 Task: Add the task  Implement a new remote support system for a company's IT department to the section Bug Bash in the project AgileFever and add a Due Date to the respective task as 2023/12/21
Action: Mouse moved to (942, 470)
Screenshot: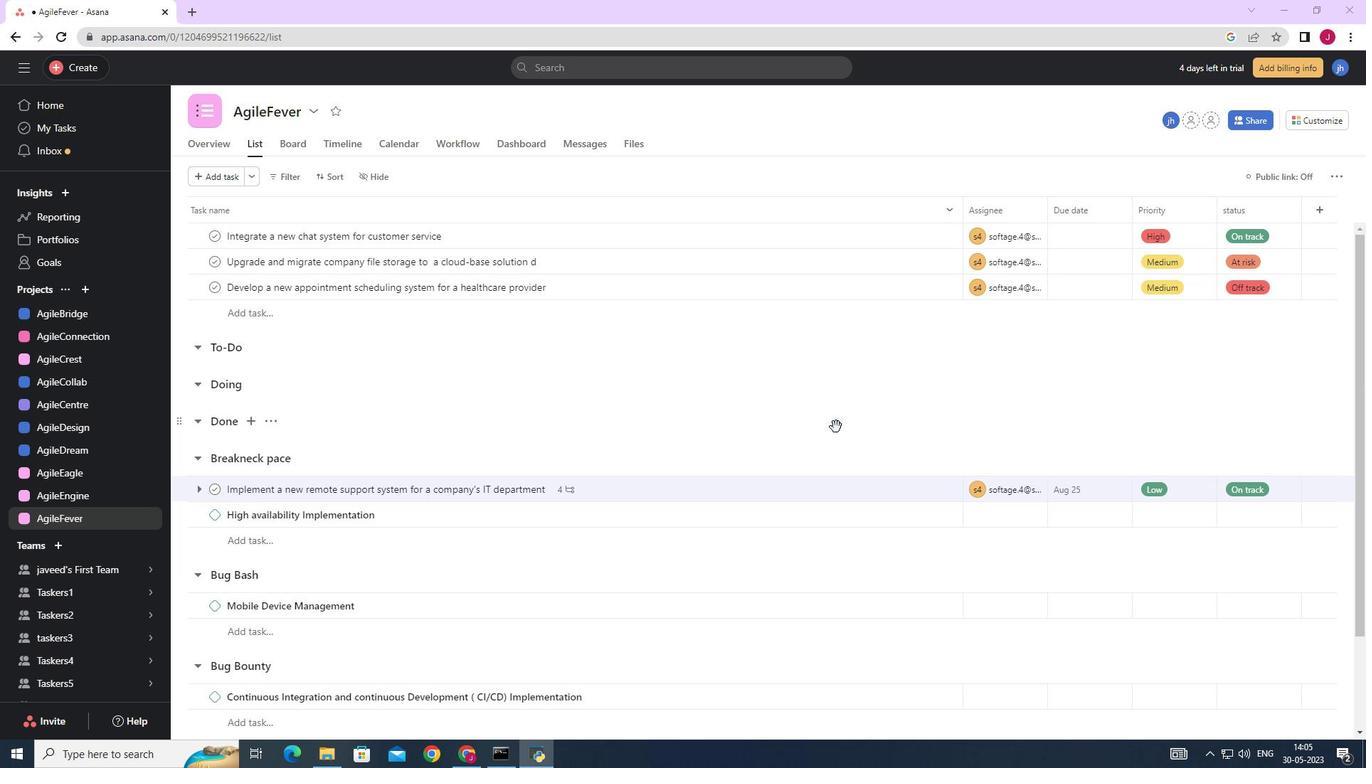 
Action: Mouse scrolled (942, 469) with delta (0, 0)
Screenshot: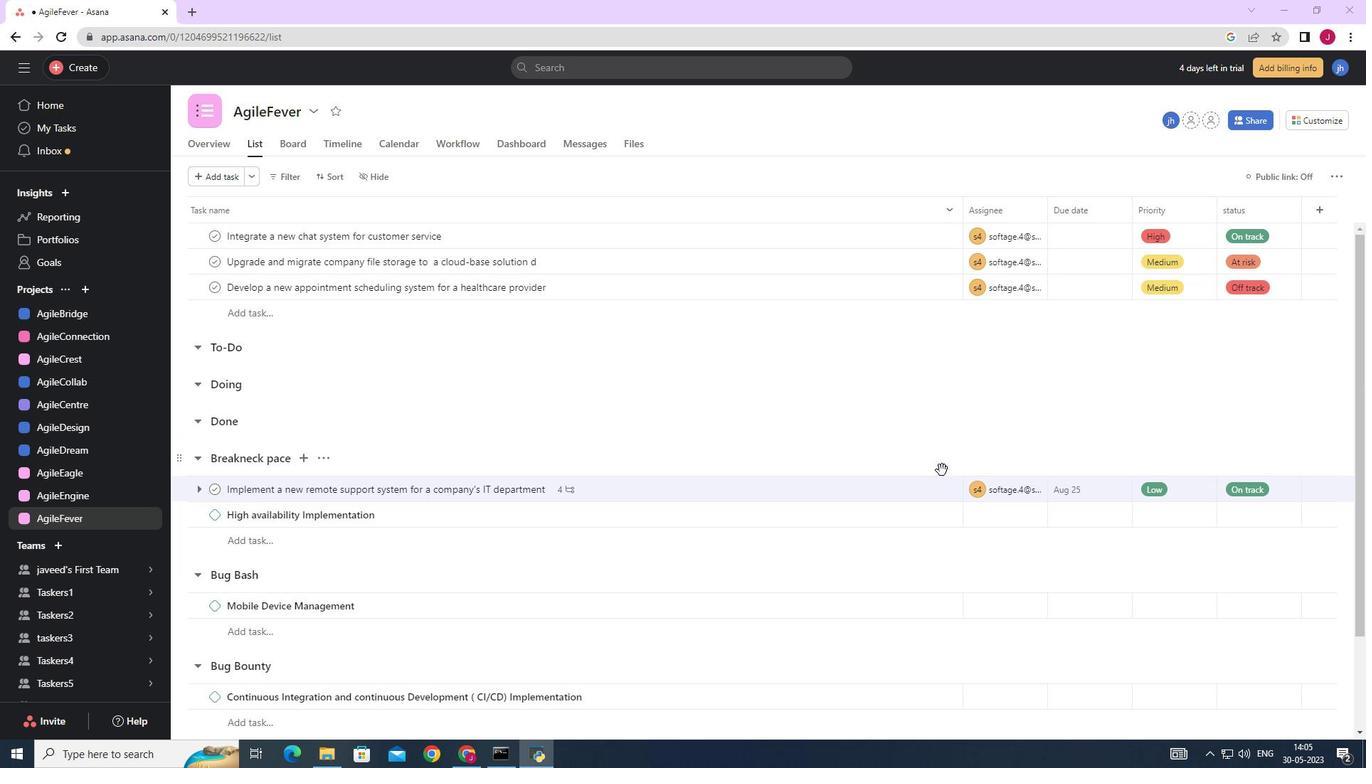 
Action: Mouse scrolled (942, 469) with delta (0, 0)
Screenshot: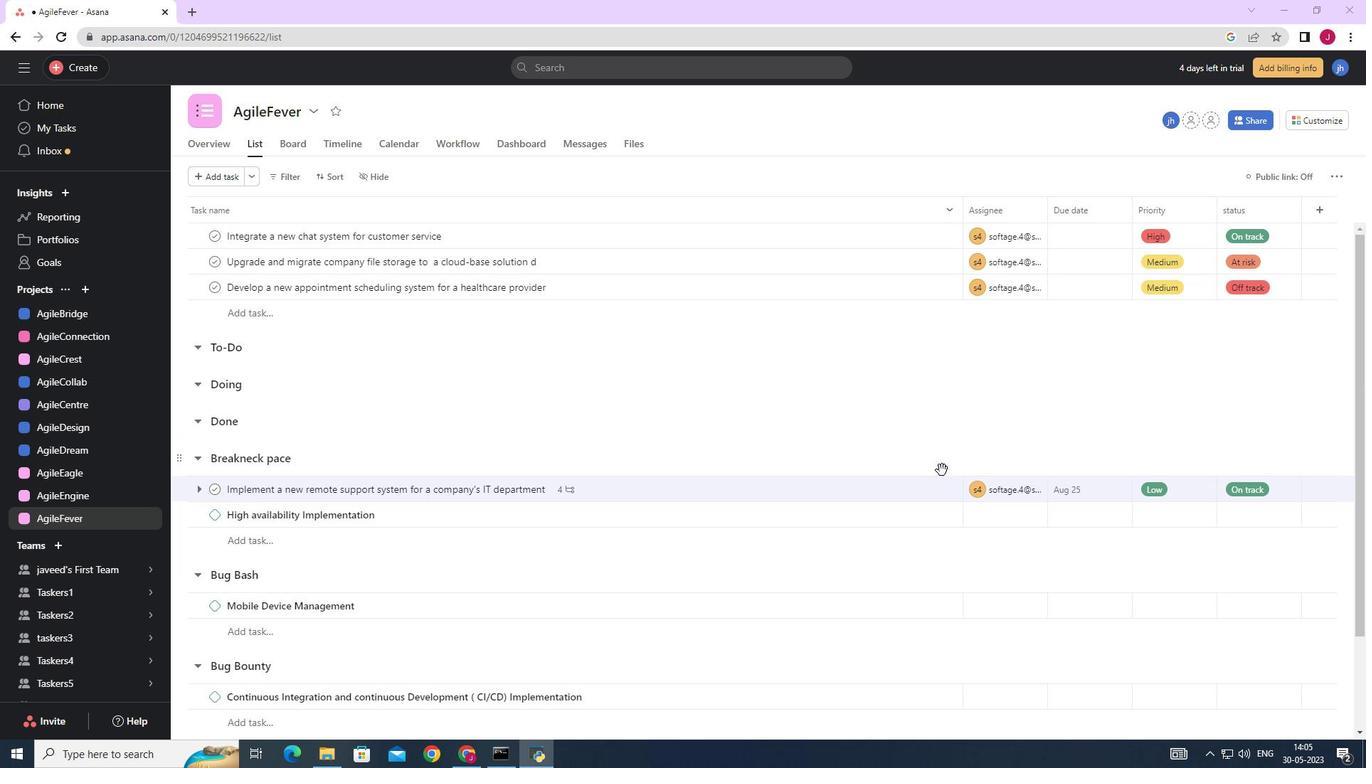 
Action: Mouse moved to (927, 374)
Screenshot: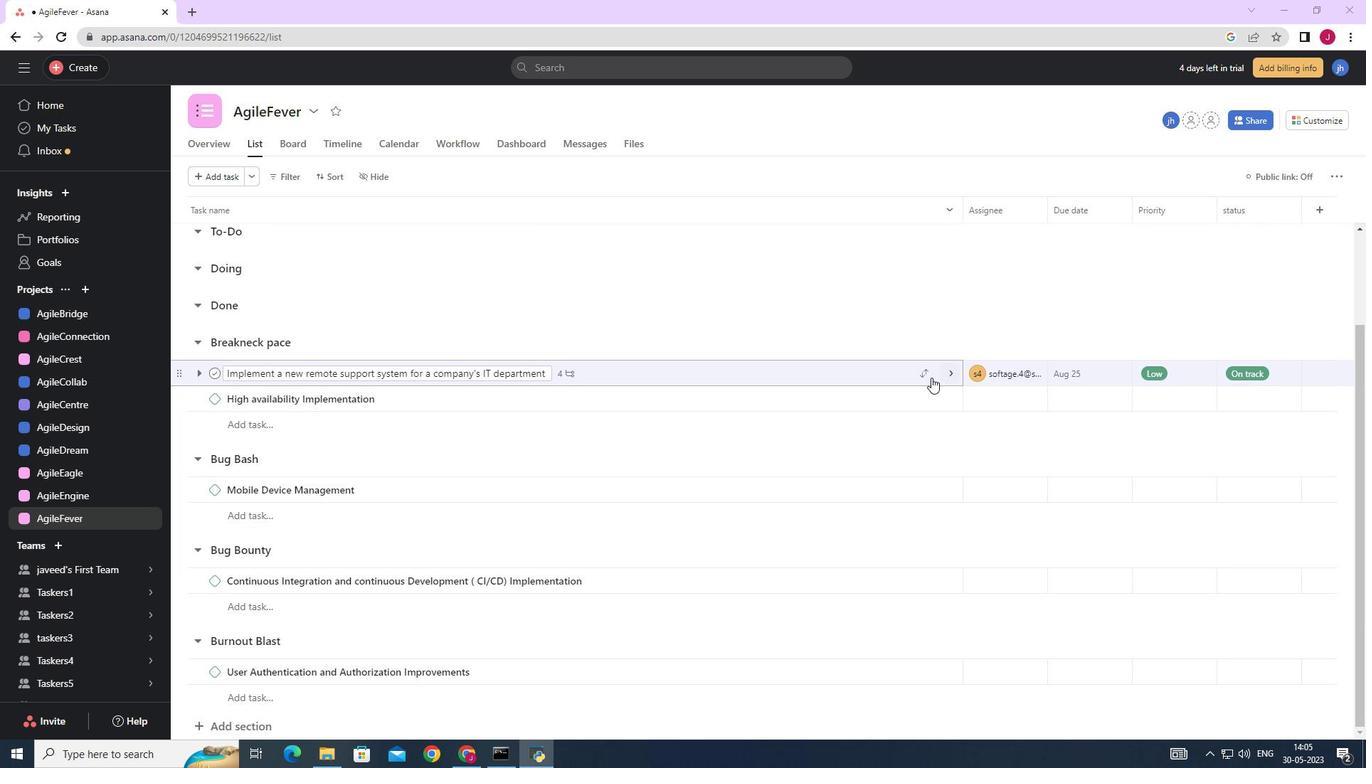 
Action: Mouse pressed left at (927, 374)
Screenshot: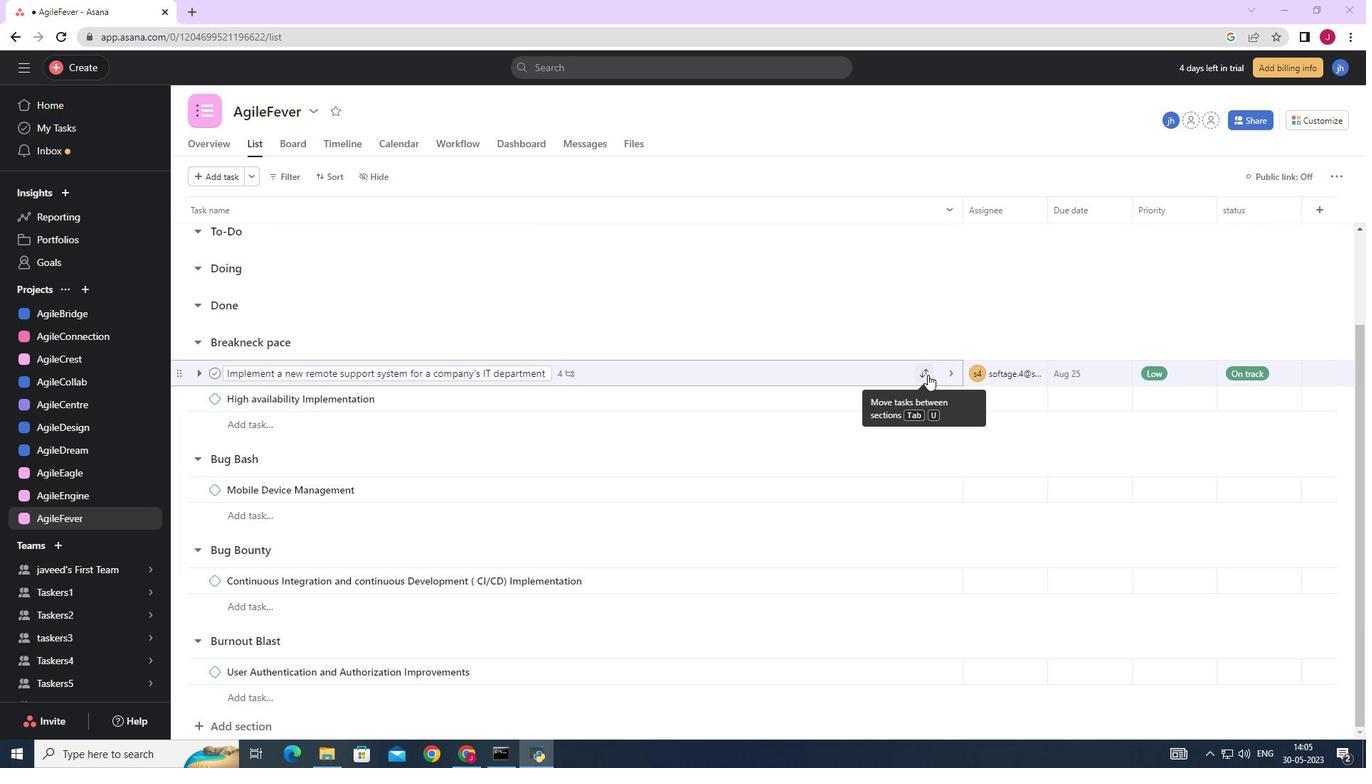 
Action: Mouse moved to (872, 559)
Screenshot: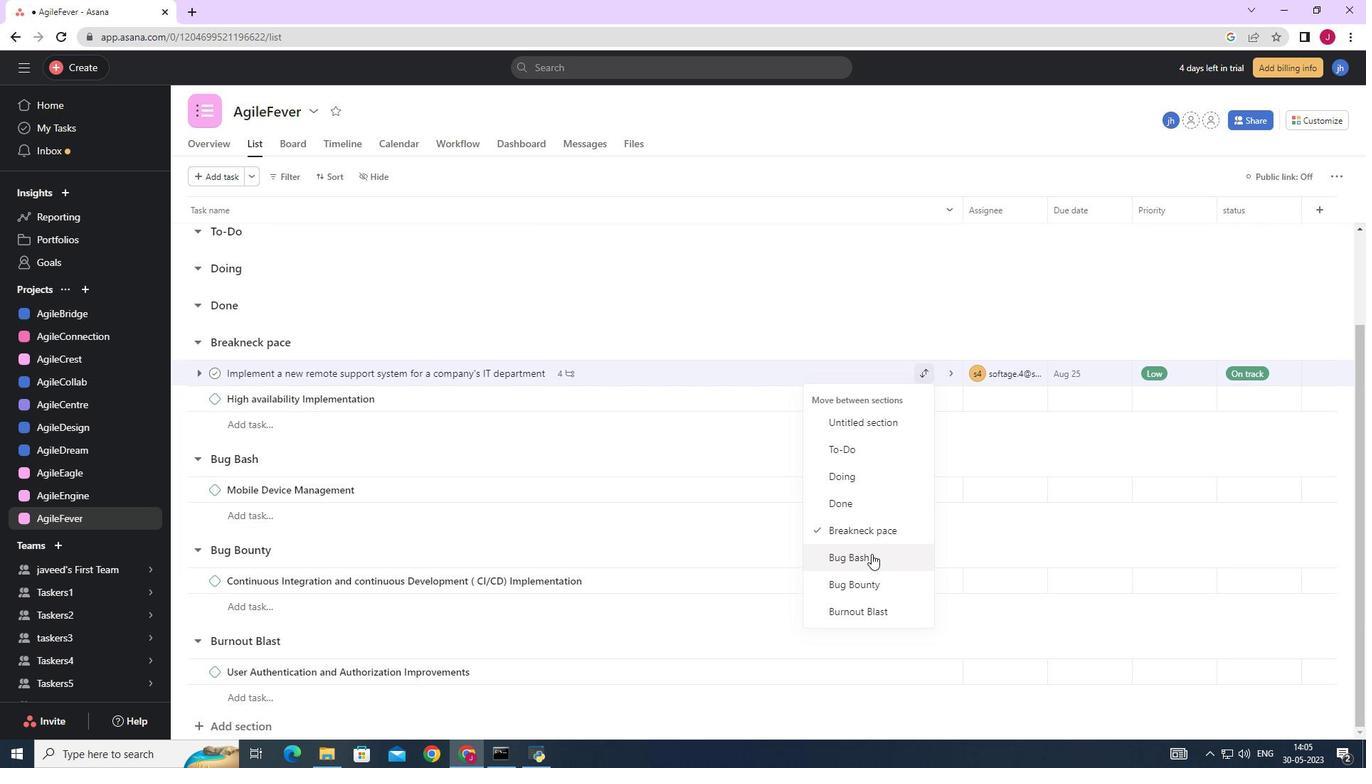 
Action: Mouse pressed left at (872, 559)
Screenshot: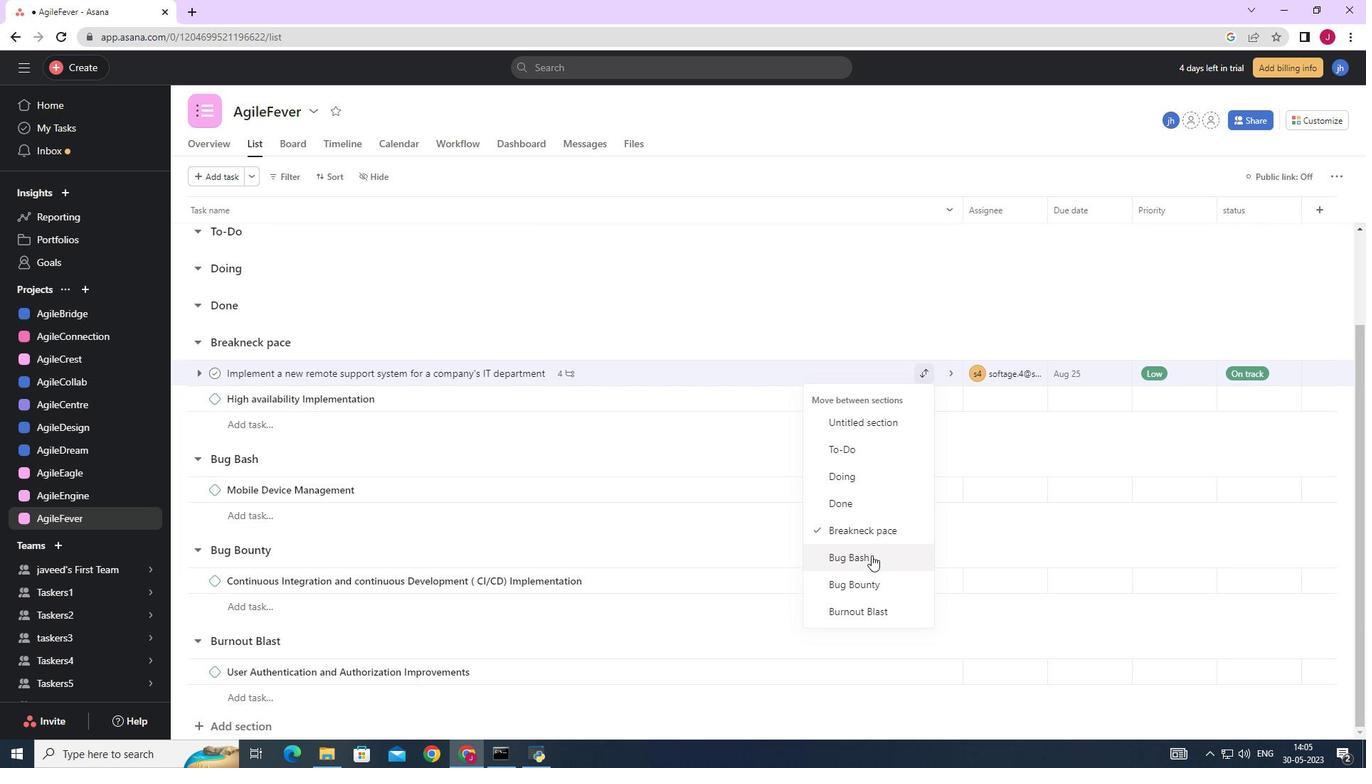 
Action: Mouse moved to (1100, 475)
Screenshot: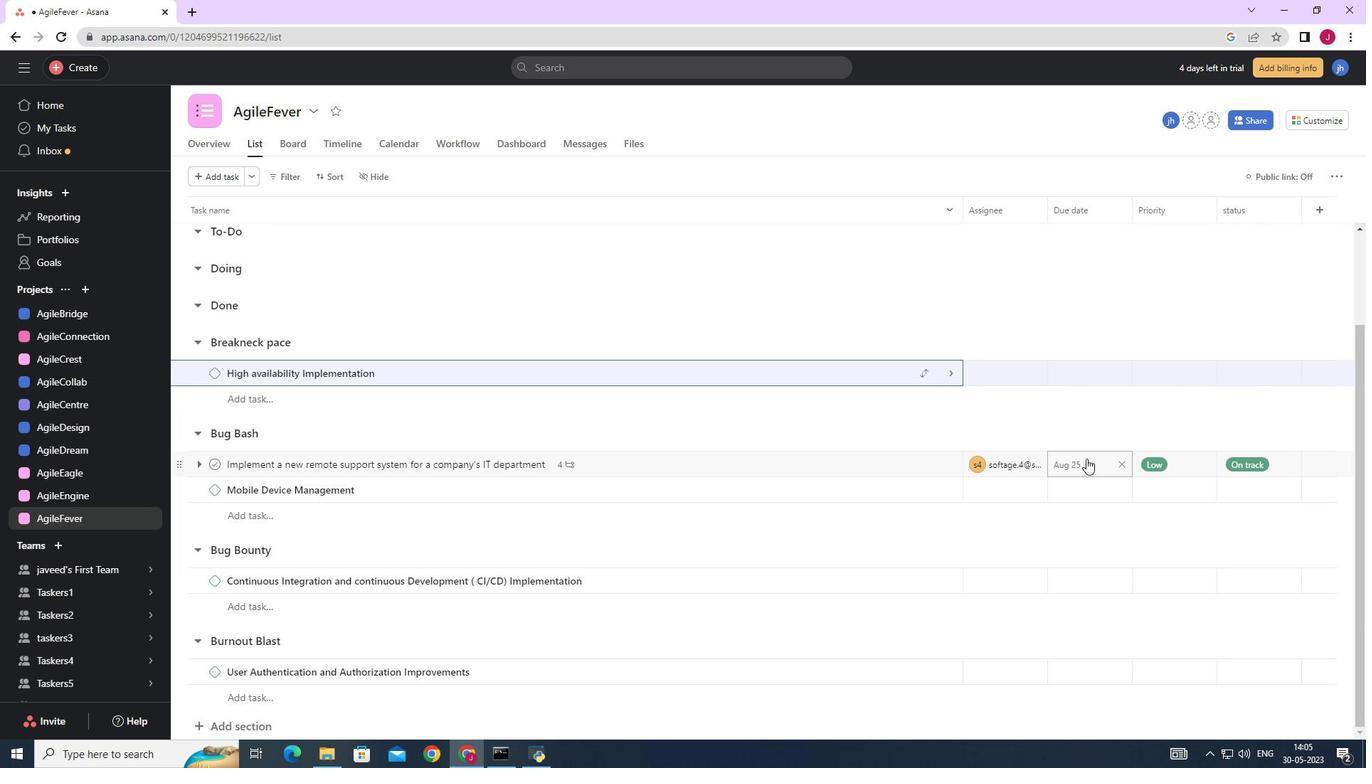 
Action: Mouse pressed left at (1100, 475)
Screenshot: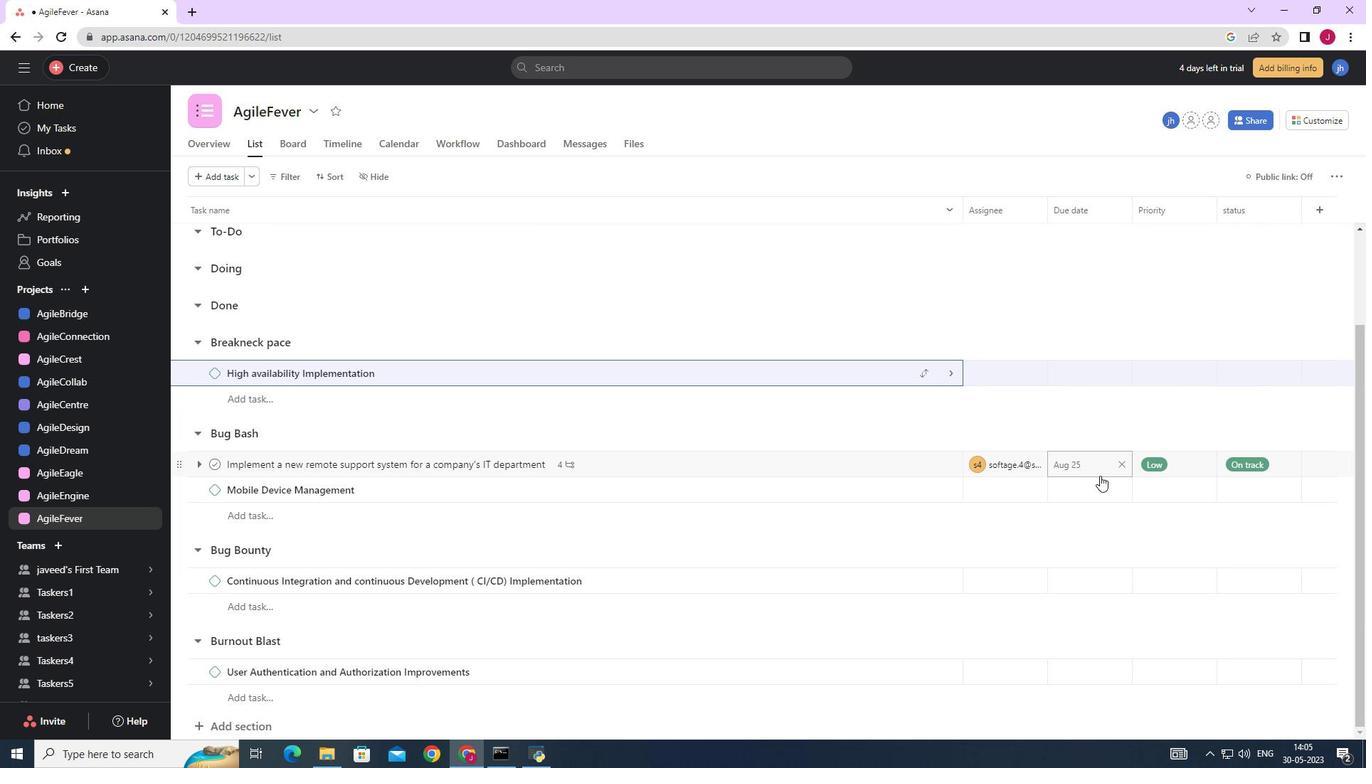 
Action: Mouse moved to (1077, 236)
Screenshot: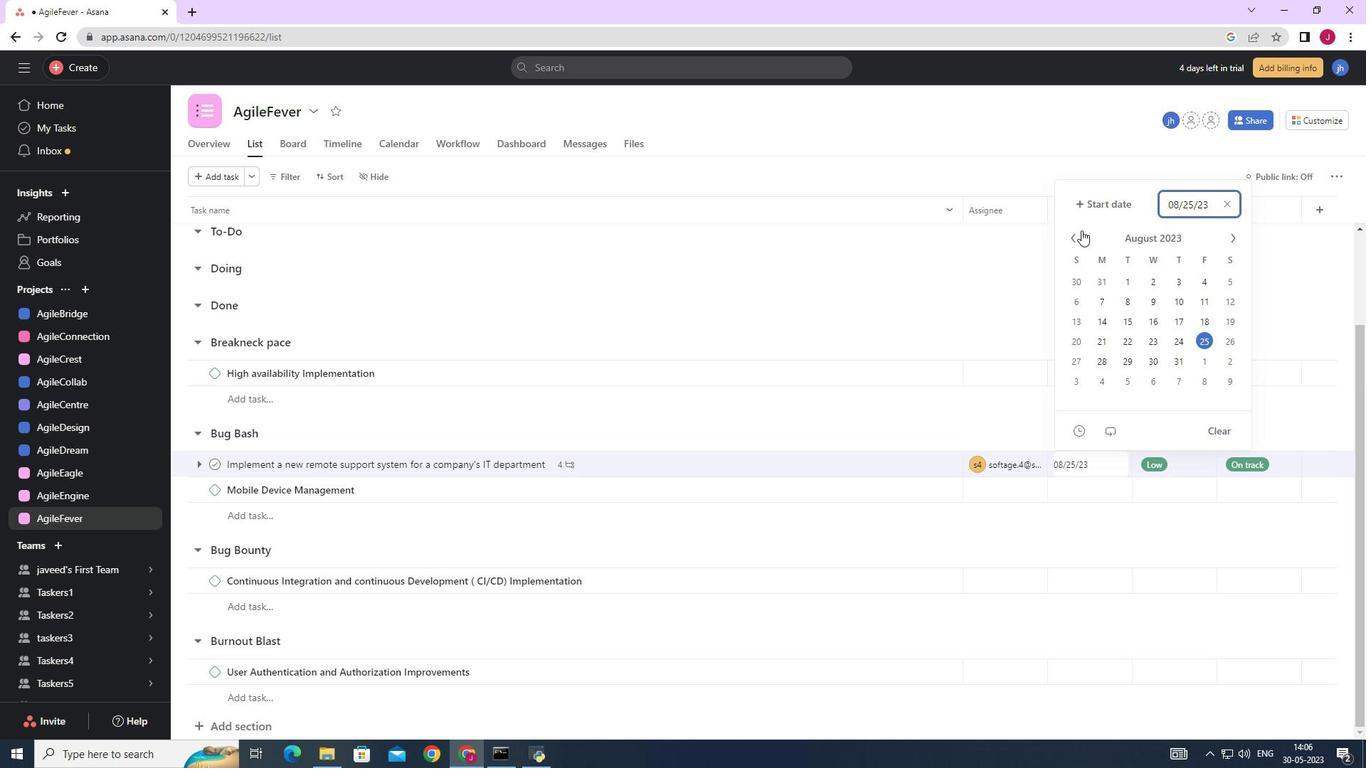 
Action: Mouse pressed left at (1077, 236)
Screenshot: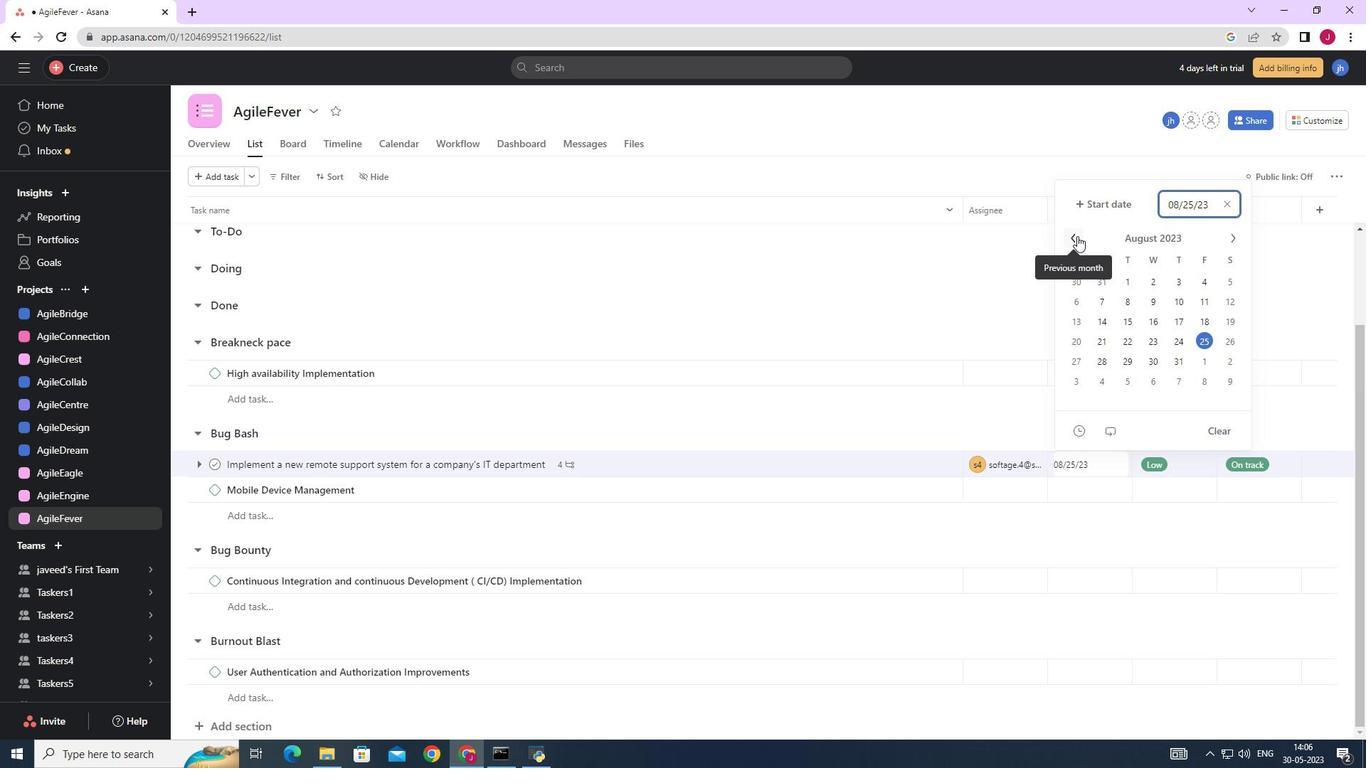 
Action: Mouse moved to (1228, 237)
Screenshot: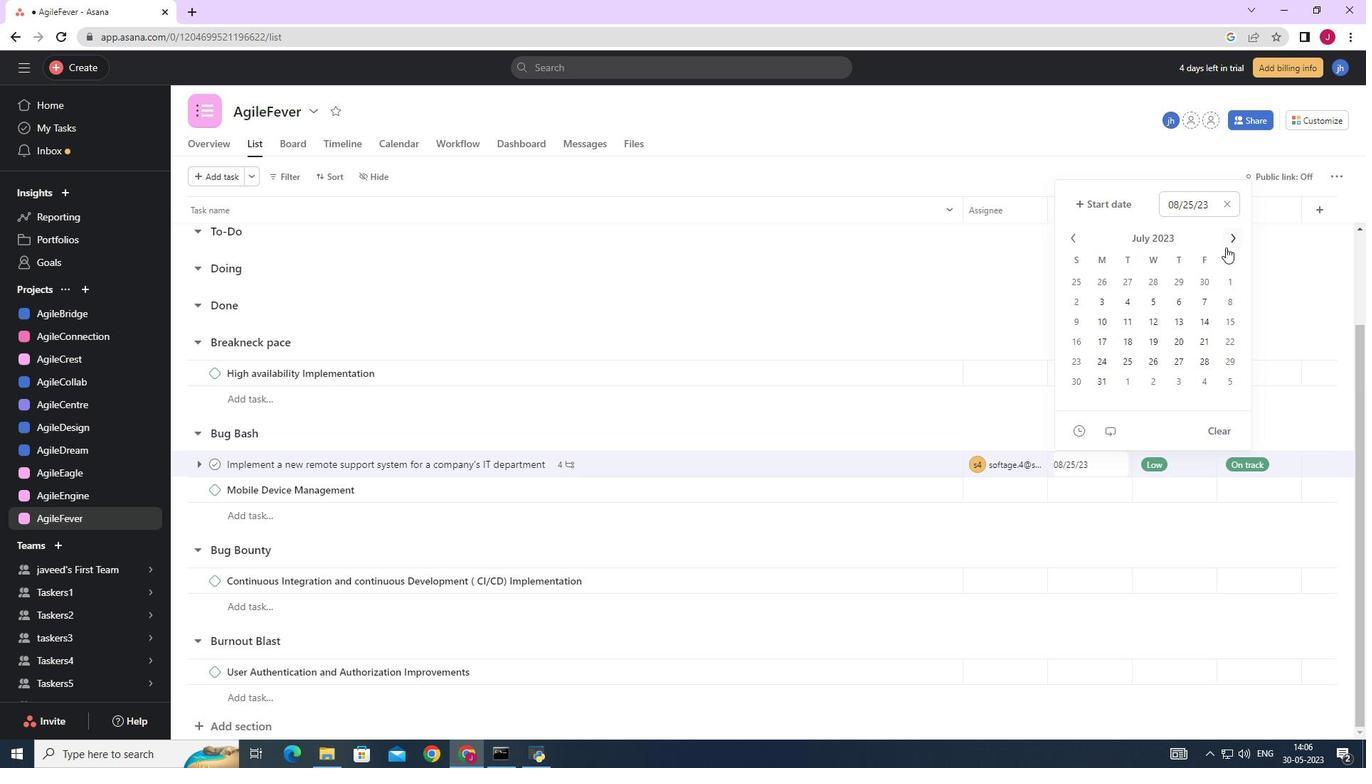 
Action: Mouse pressed left at (1228, 237)
Screenshot: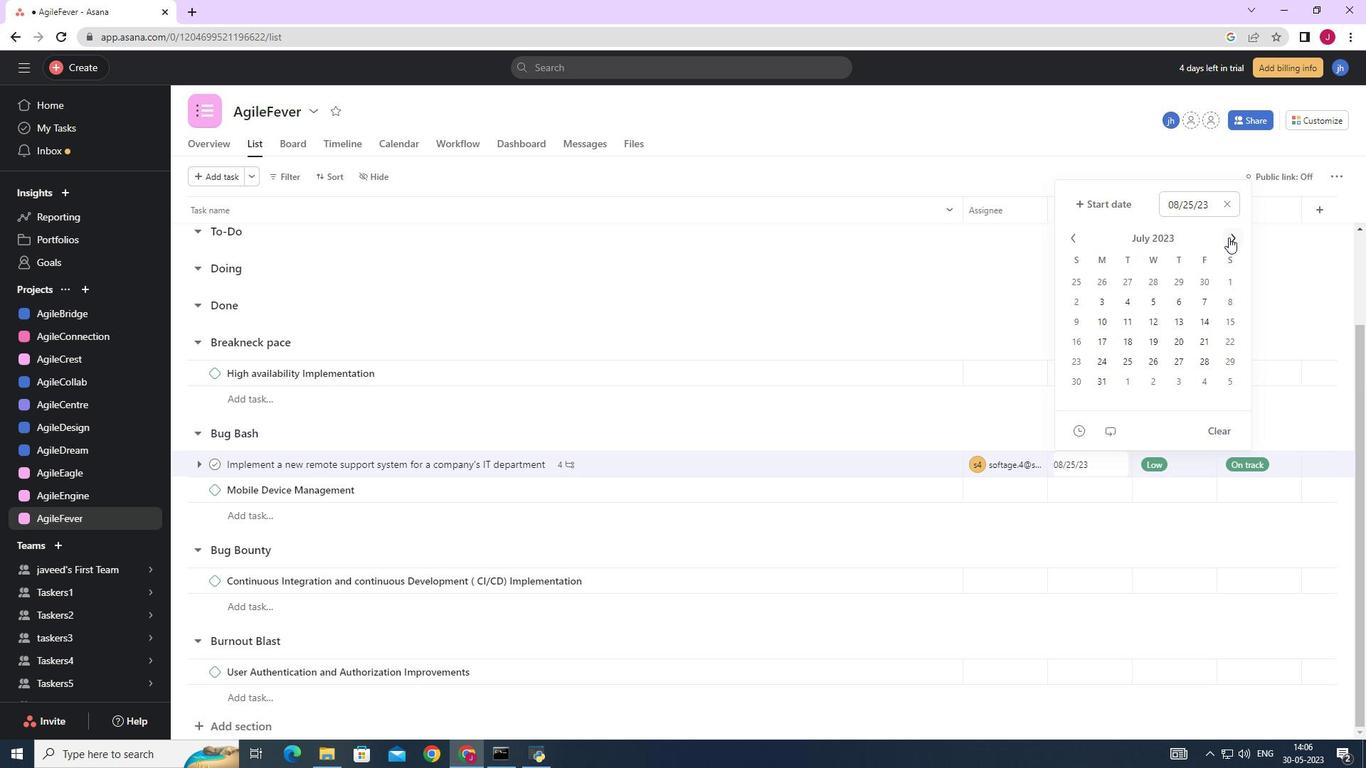 
Action: Mouse pressed left at (1228, 237)
Screenshot: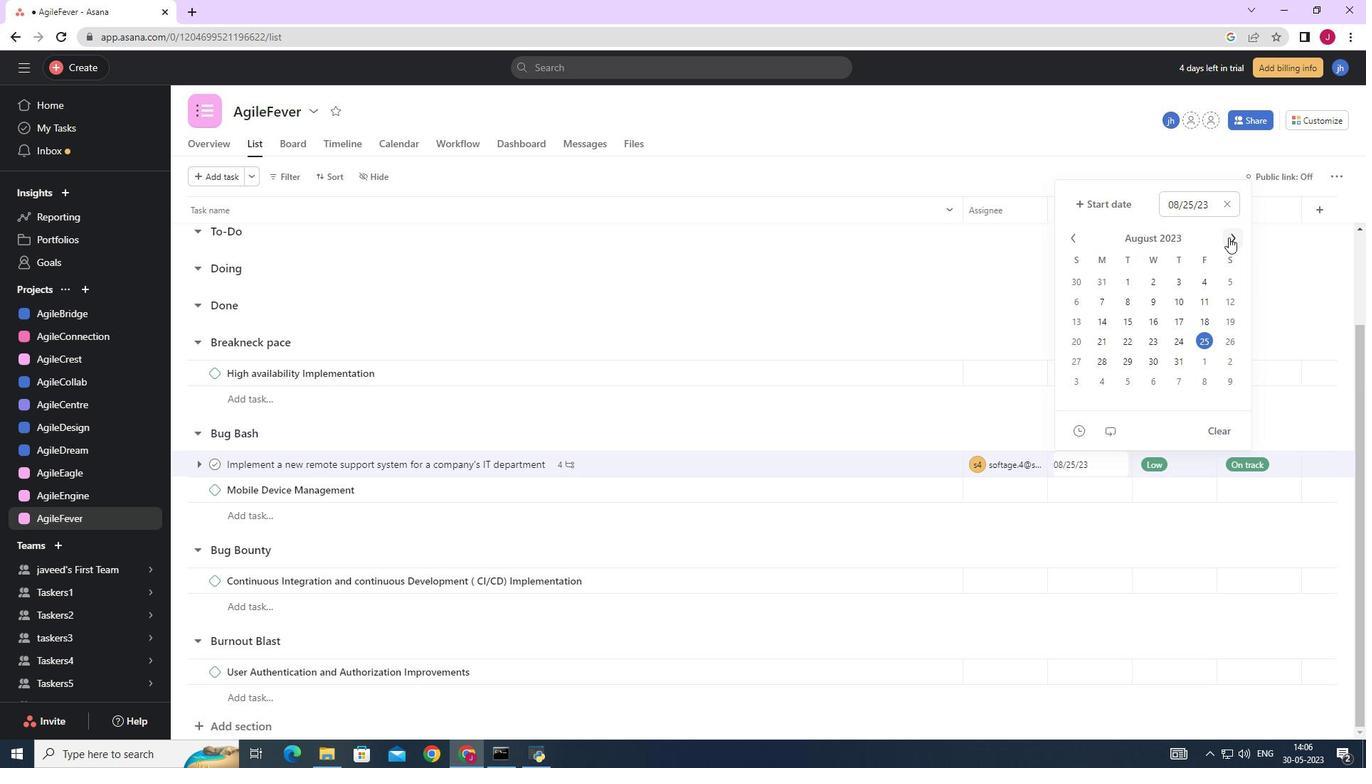 
Action: Mouse pressed left at (1228, 237)
Screenshot: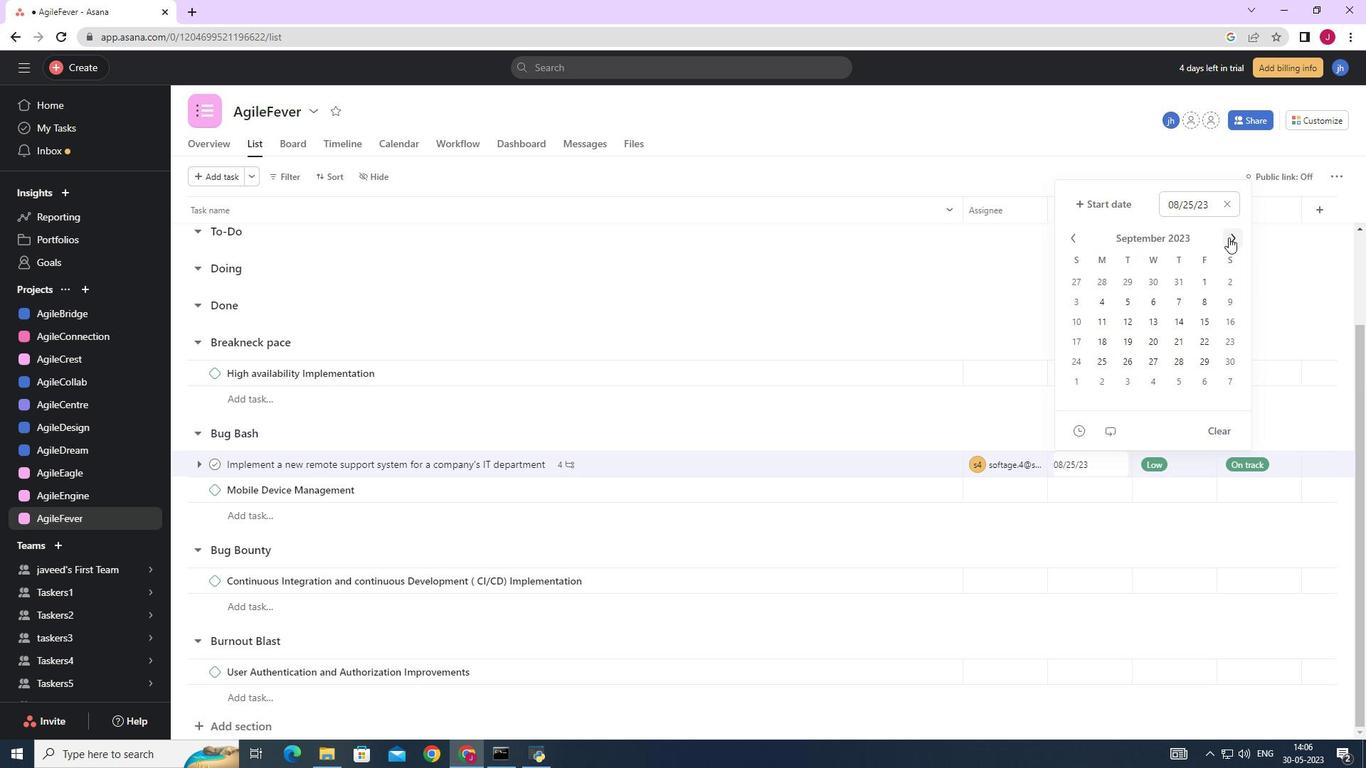 
Action: Mouse pressed left at (1228, 237)
Screenshot: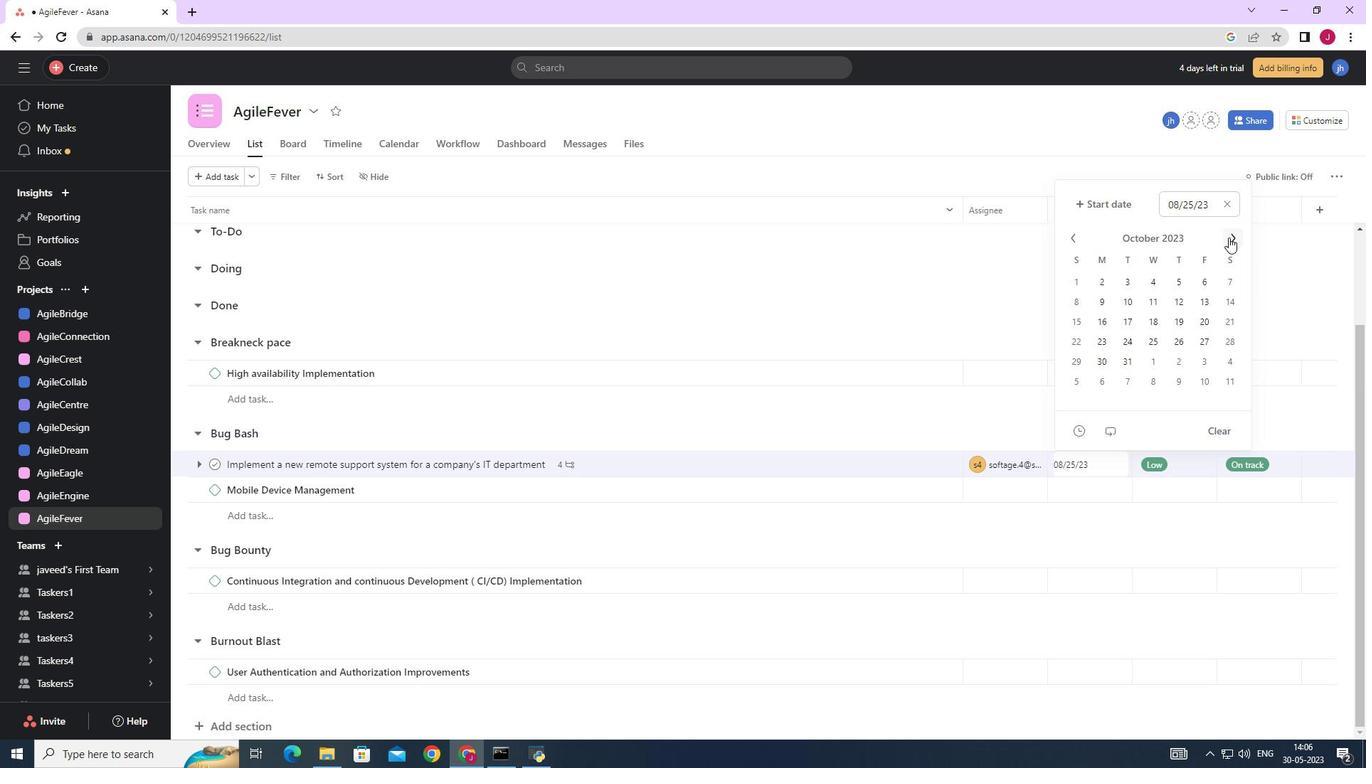 
Action: Mouse pressed left at (1228, 237)
Screenshot: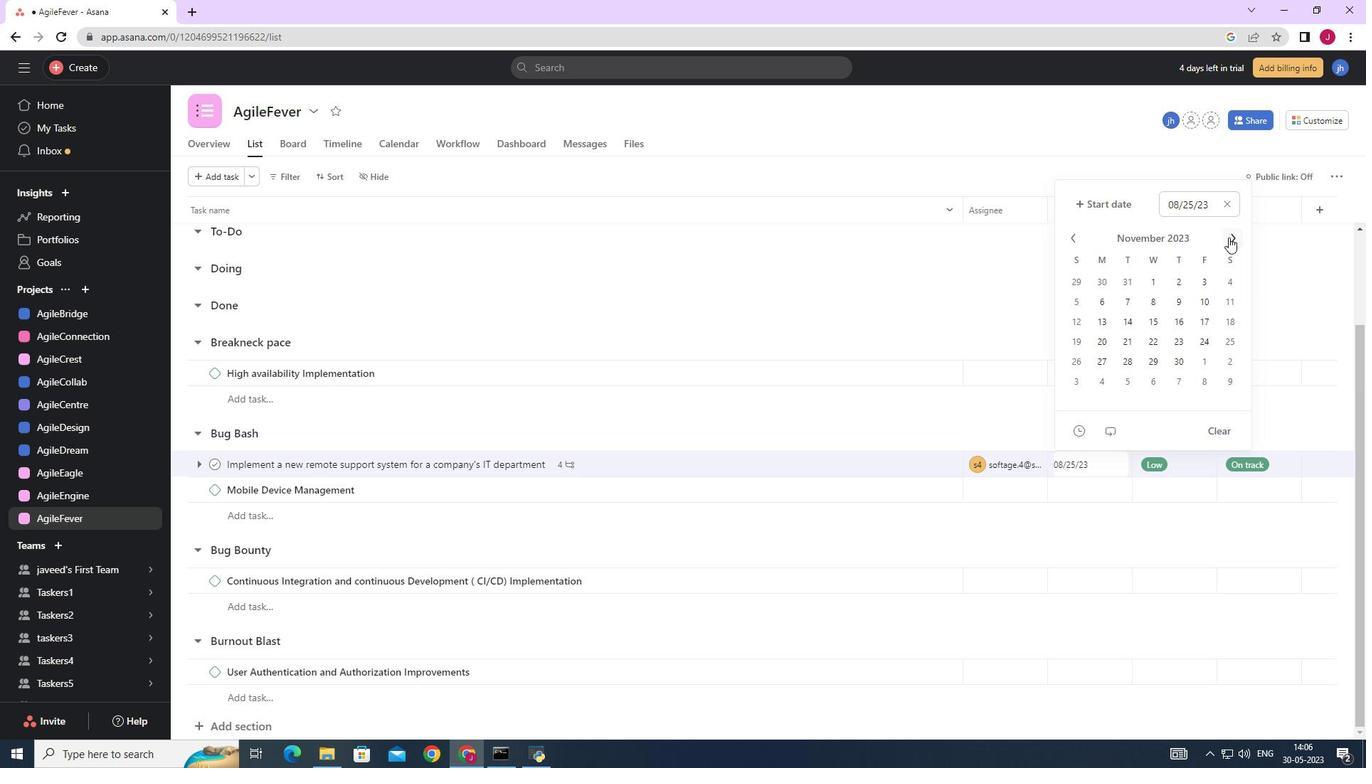 
Action: Mouse moved to (1171, 343)
Screenshot: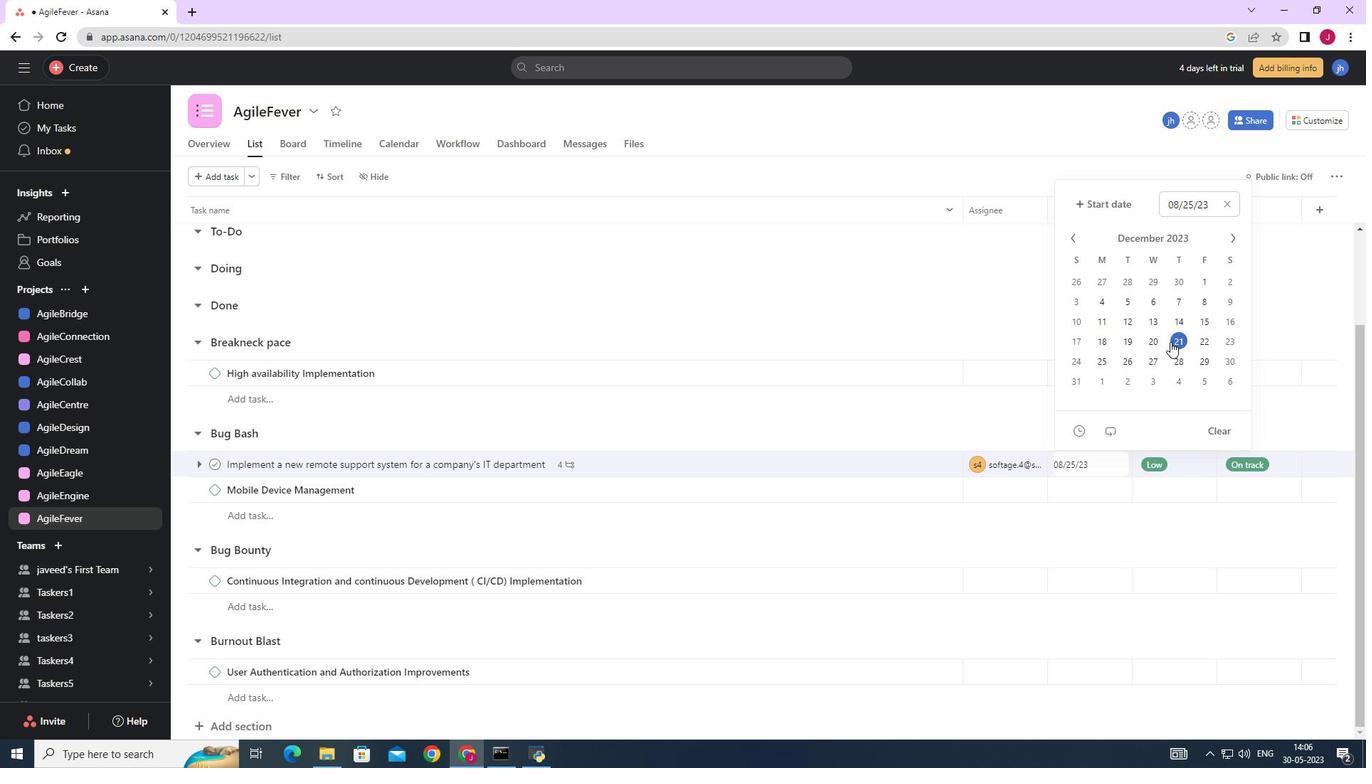 
Action: Mouse pressed left at (1171, 343)
Screenshot: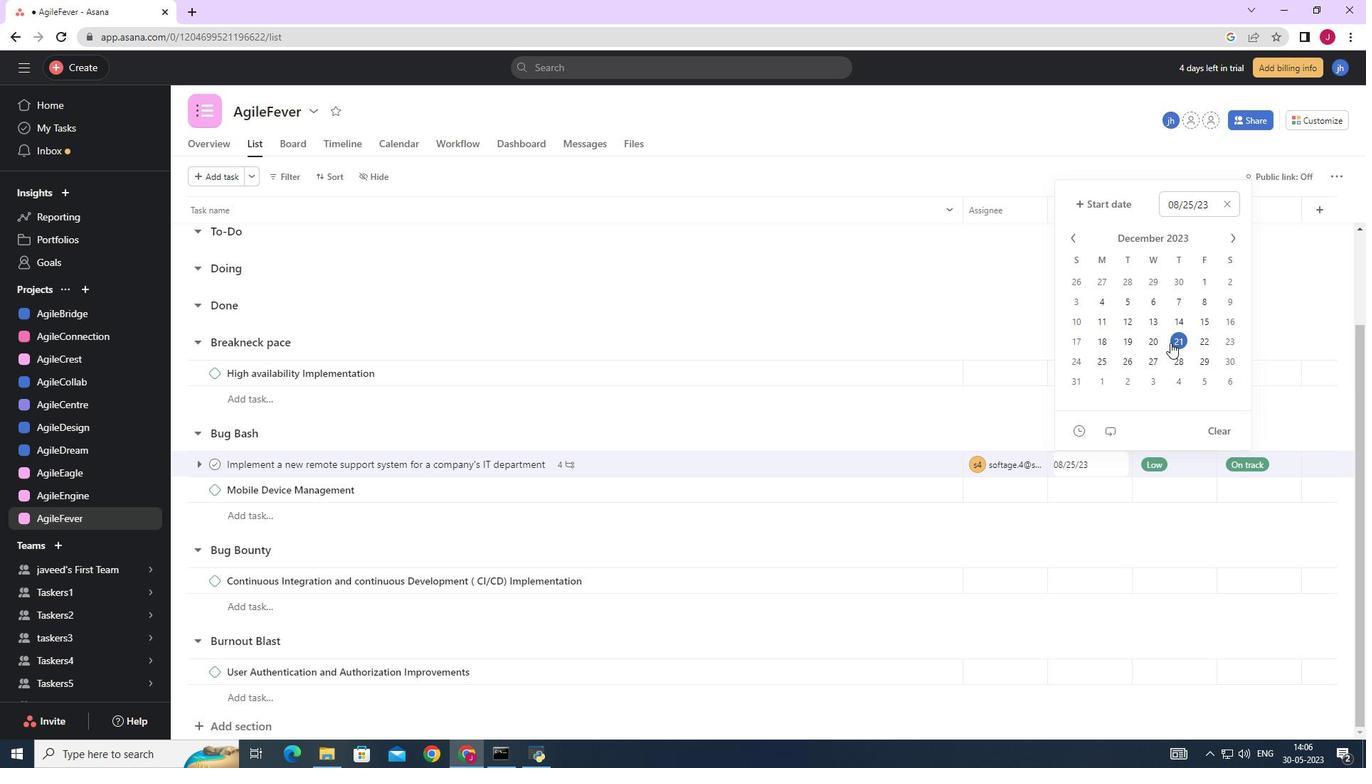 
Action: Mouse moved to (1304, 312)
Screenshot: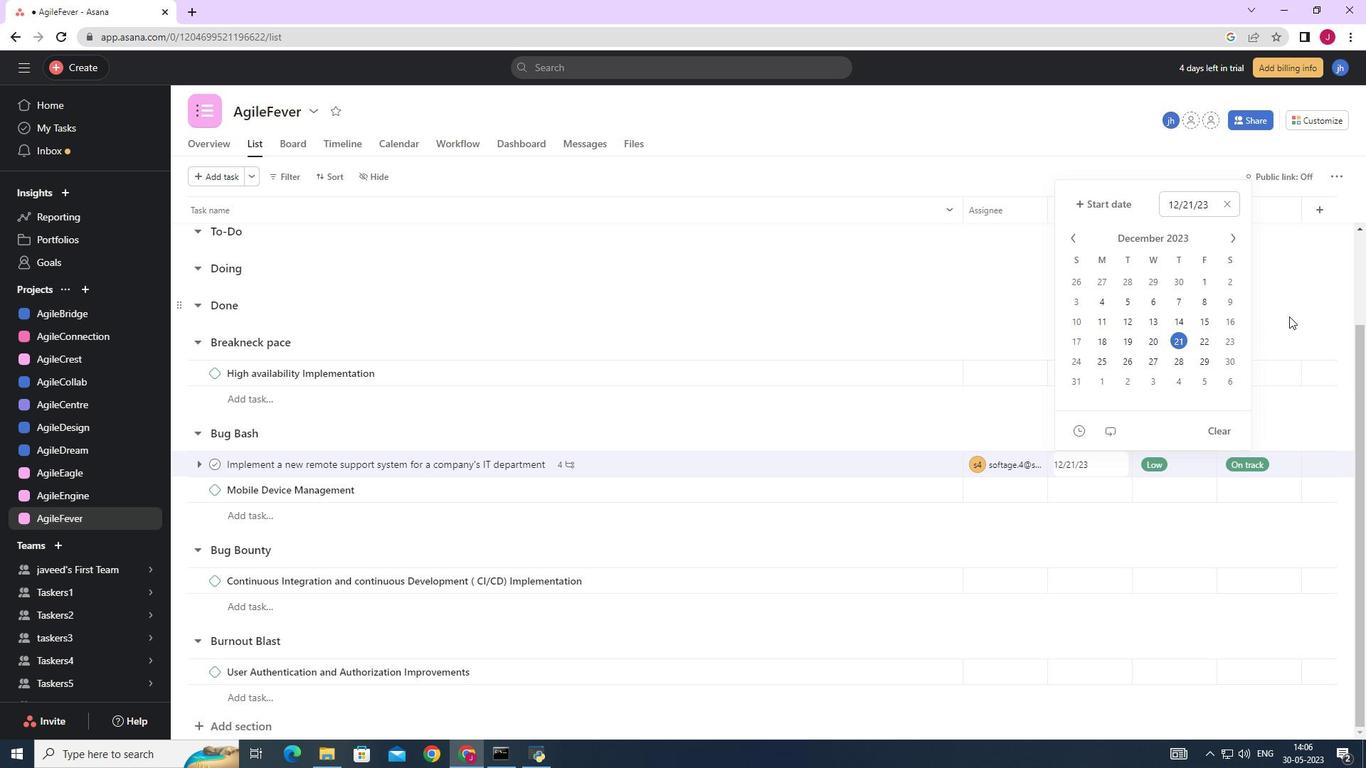 
Action: Mouse pressed left at (1304, 312)
Screenshot: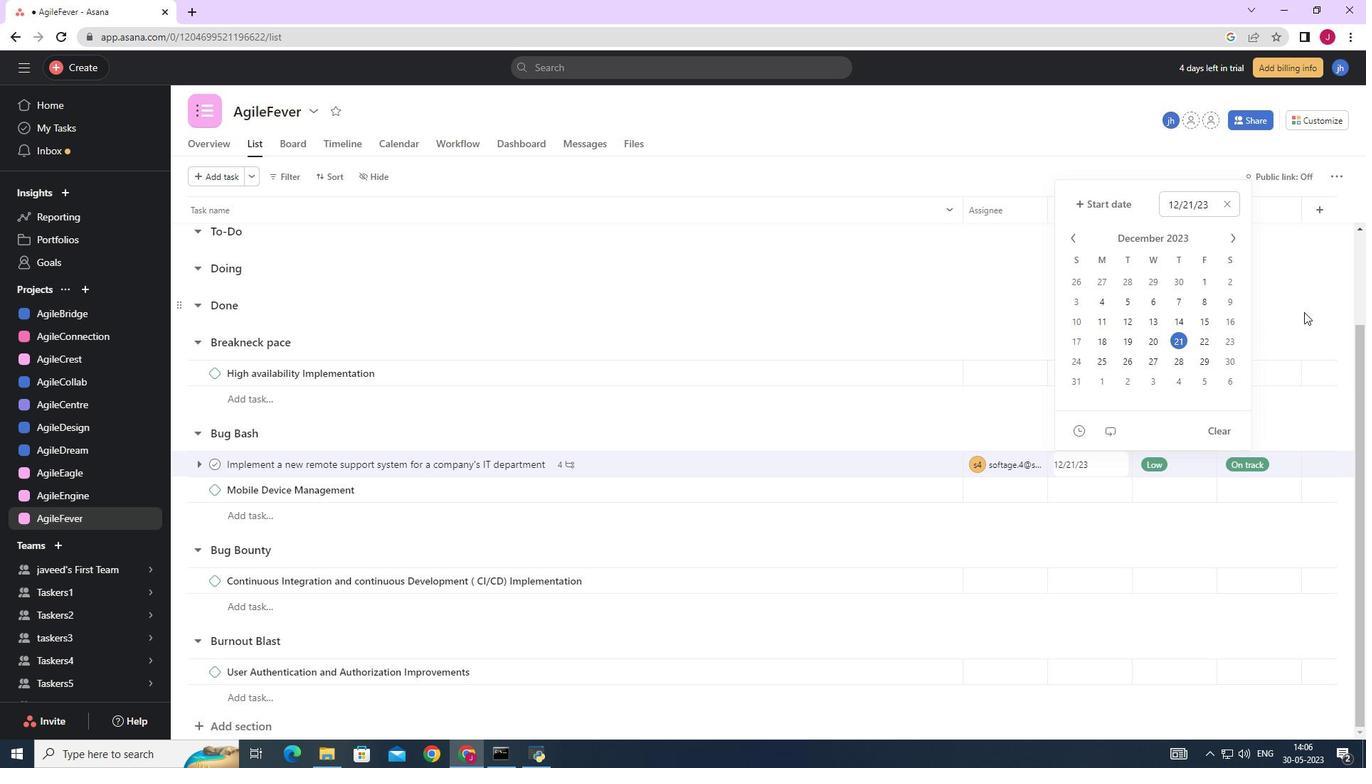 
Action: Mouse moved to (1266, 306)
Screenshot: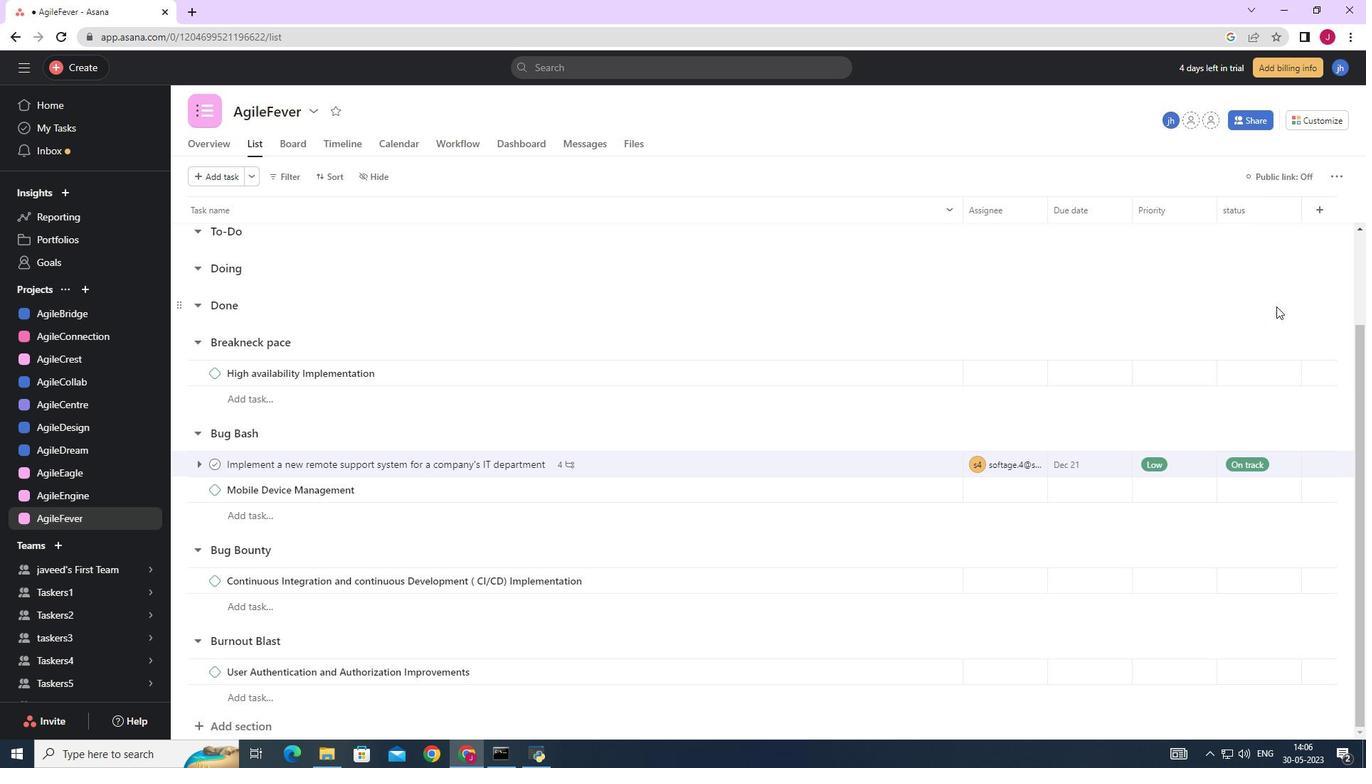 
